 Task: Enable the option "Statistics" for "H.264/MPEG-4 Part 10/AVC encoder (x264 10-bit).
Action: Mouse moved to (136, 16)
Screenshot: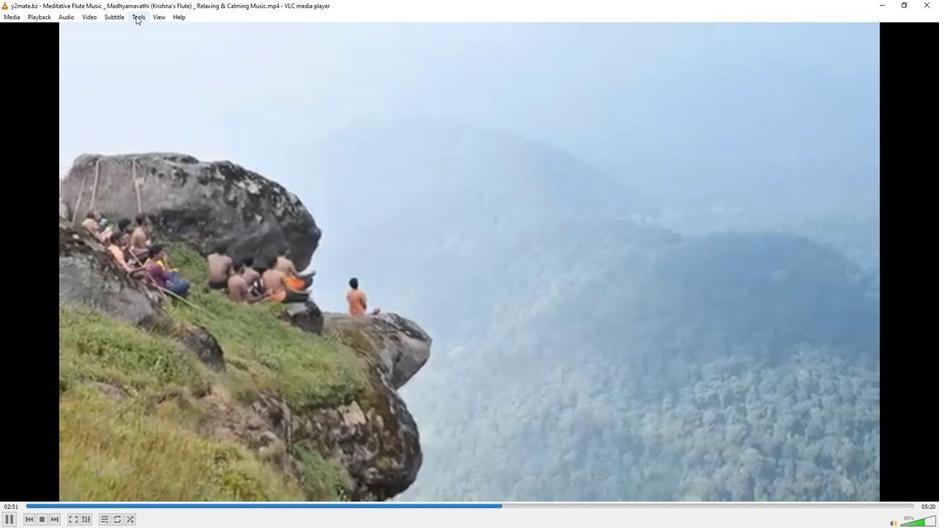 
Action: Mouse pressed left at (136, 16)
Screenshot: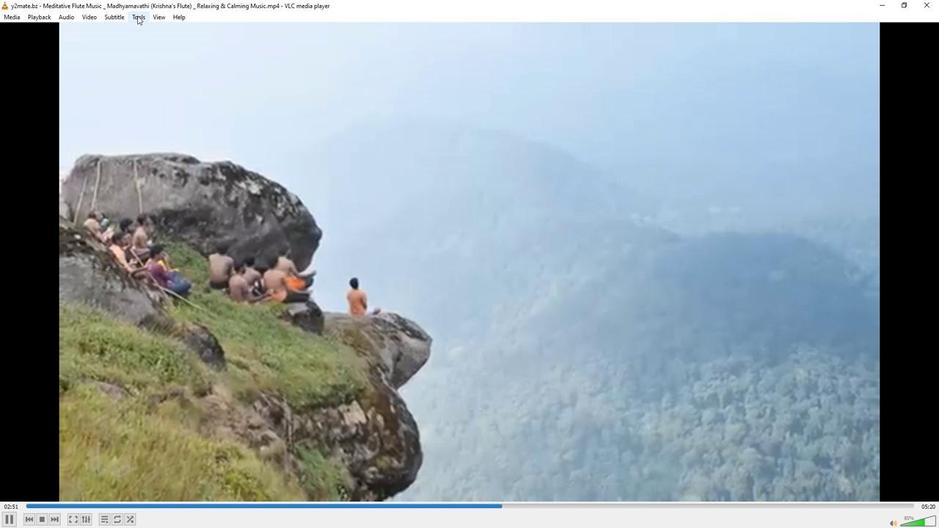 
Action: Mouse moved to (170, 133)
Screenshot: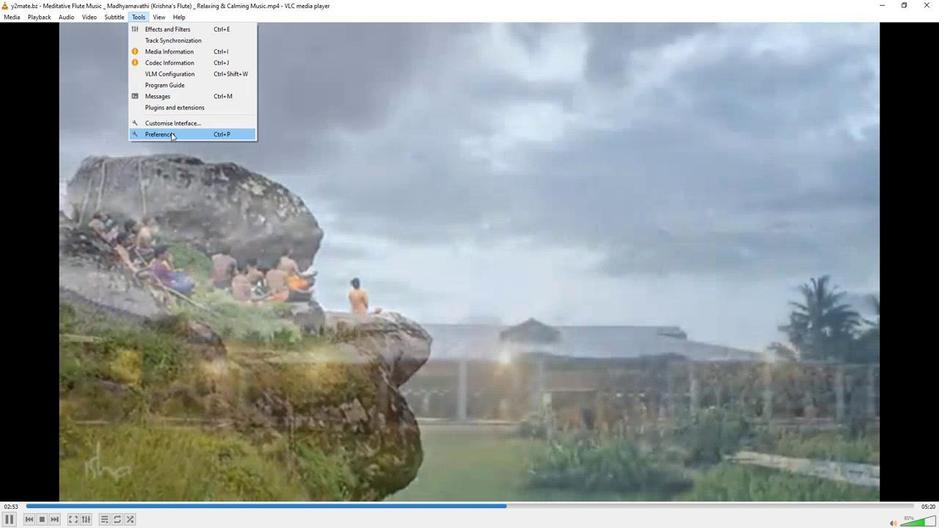 
Action: Mouse pressed left at (170, 133)
Screenshot: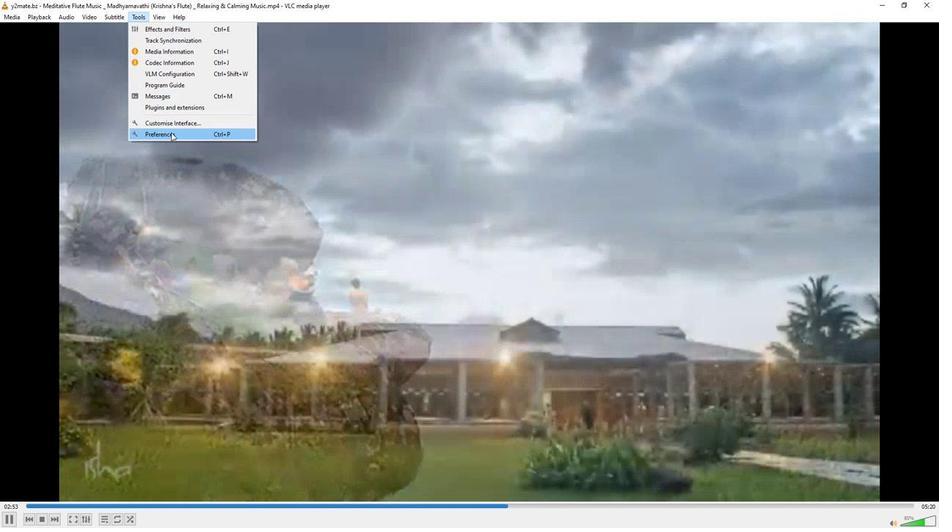 
Action: Mouse moved to (309, 429)
Screenshot: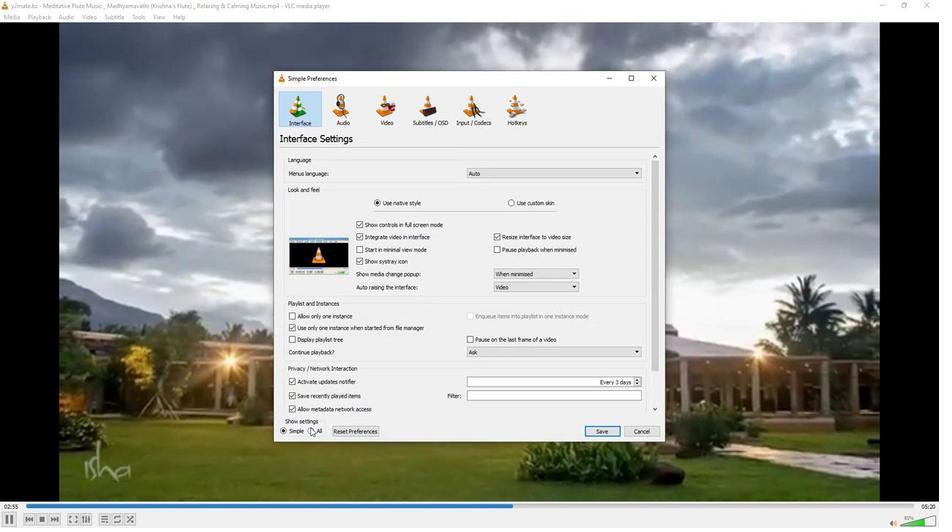 
Action: Mouse pressed left at (309, 429)
Screenshot: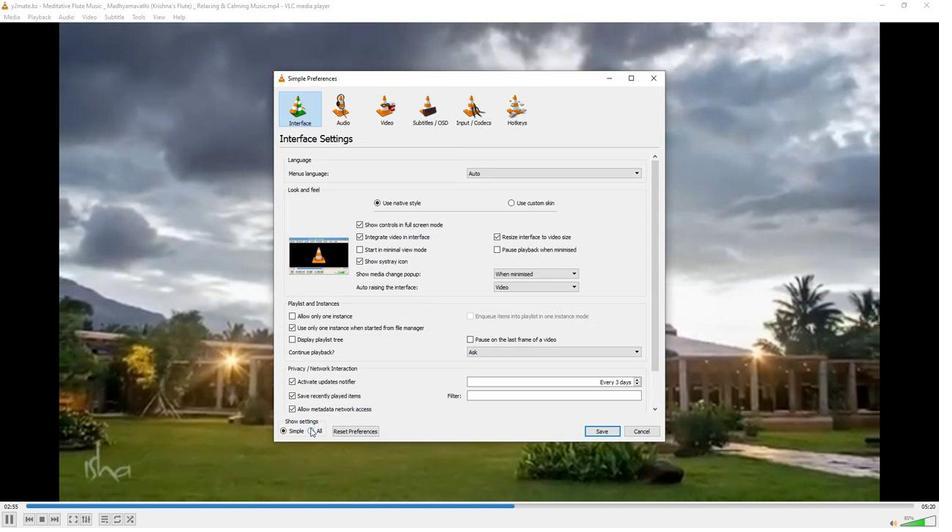 
Action: Mouse moved to (296, 330)
Screenshot: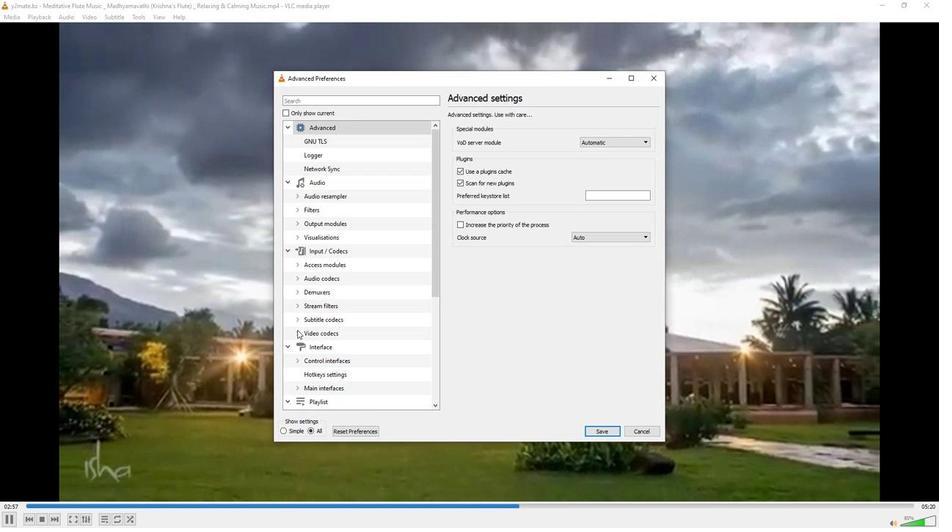 
Action: Mouse pressed left at (296, 330)
Screenshot: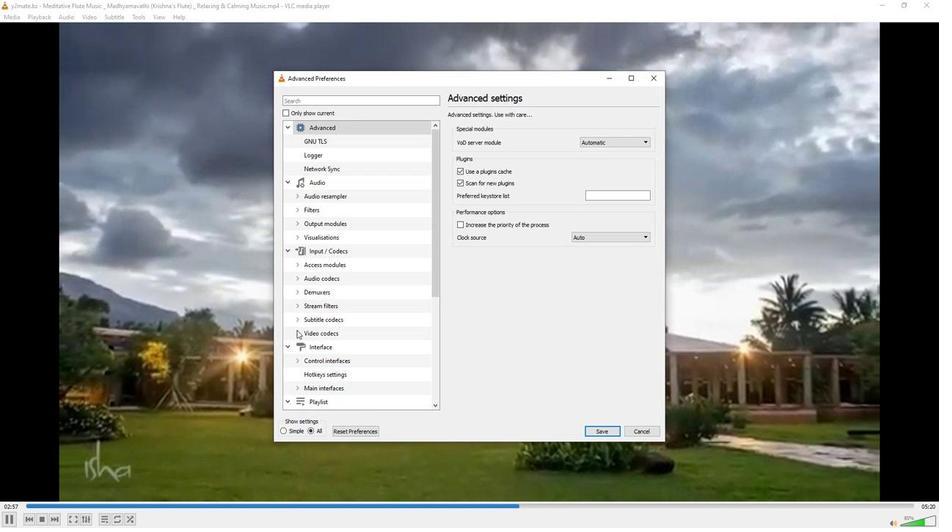 
Action: Mouse moved to (312, 347)
Screenshot: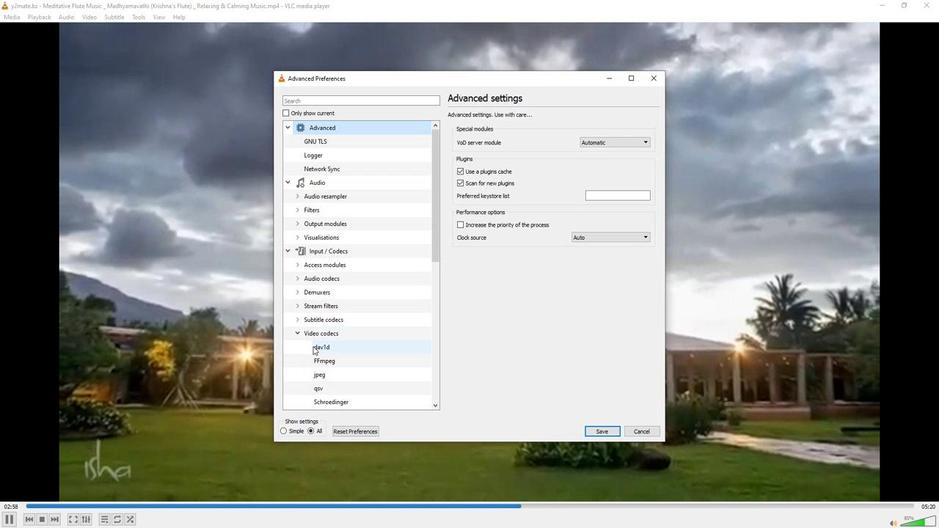 
Action: Mouse scrolled (312, 347) with delta (0, 0)
Screenshot: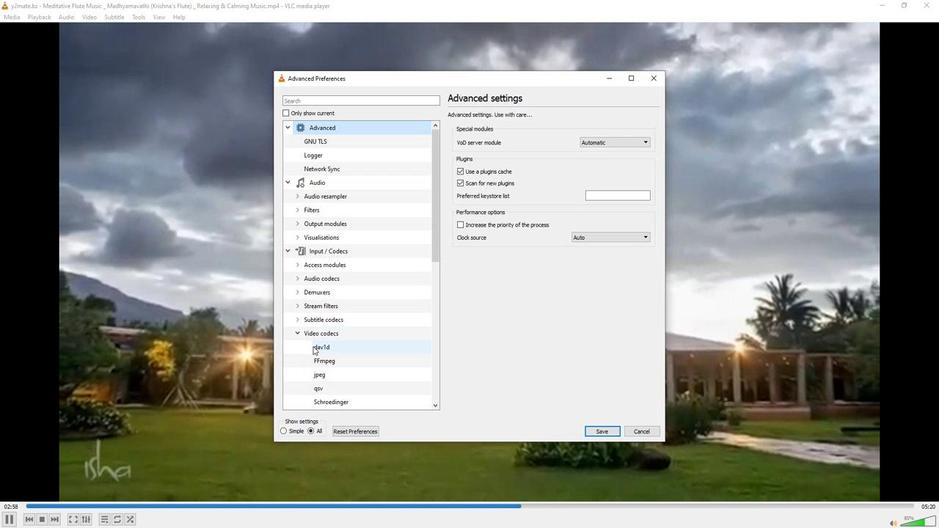 
Action: Mouse scrolled (312, 347) with delta (0, 0)
Screenshot: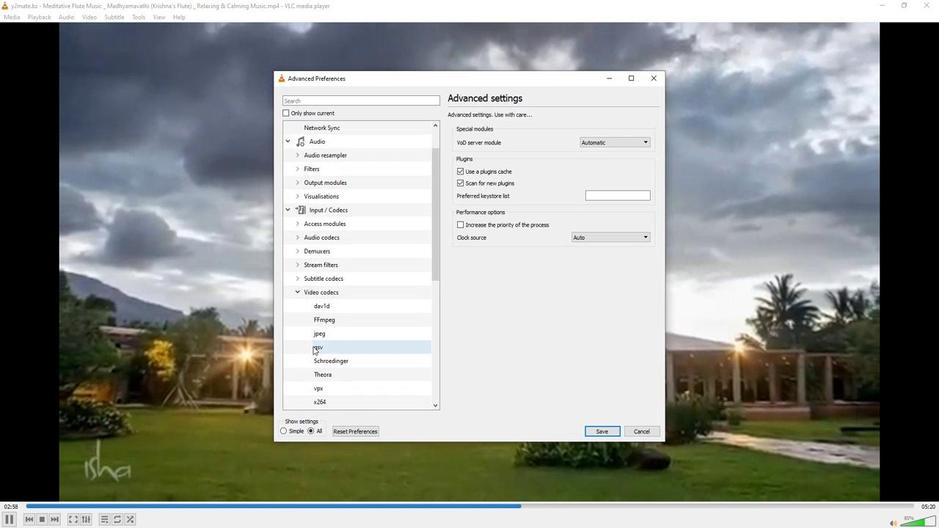 
Action: Mouse moved to (319, 375)
Screenshot: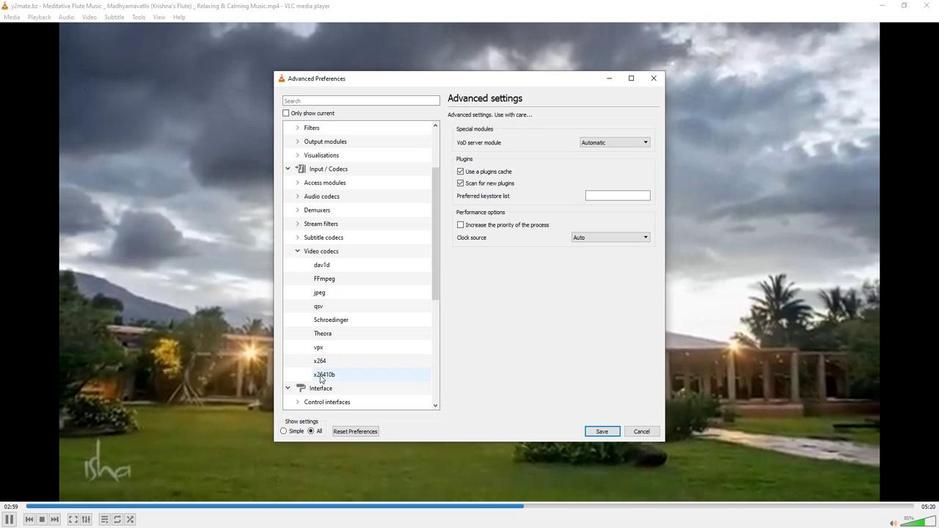
Action: Mouse pressed left at (319, 375)
Screenshot: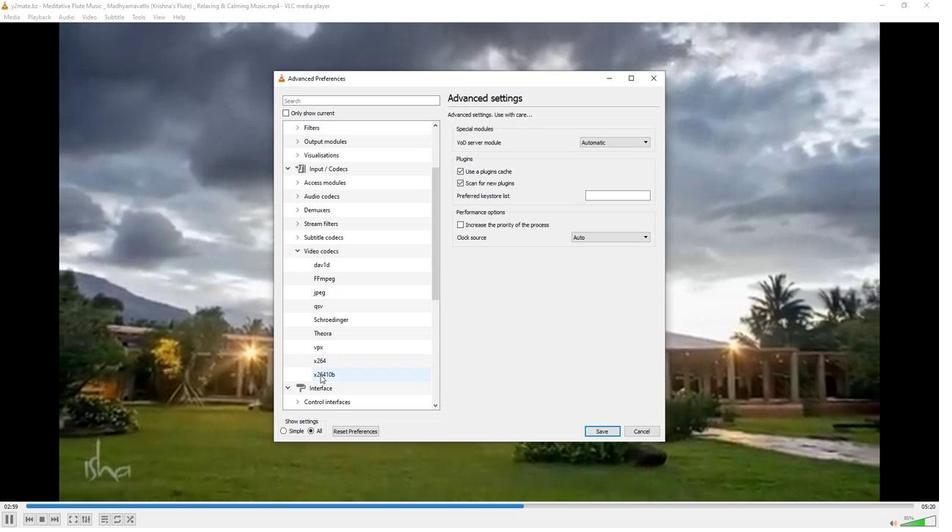 
Action: Mouse moved to (466, 312)
Screenshot: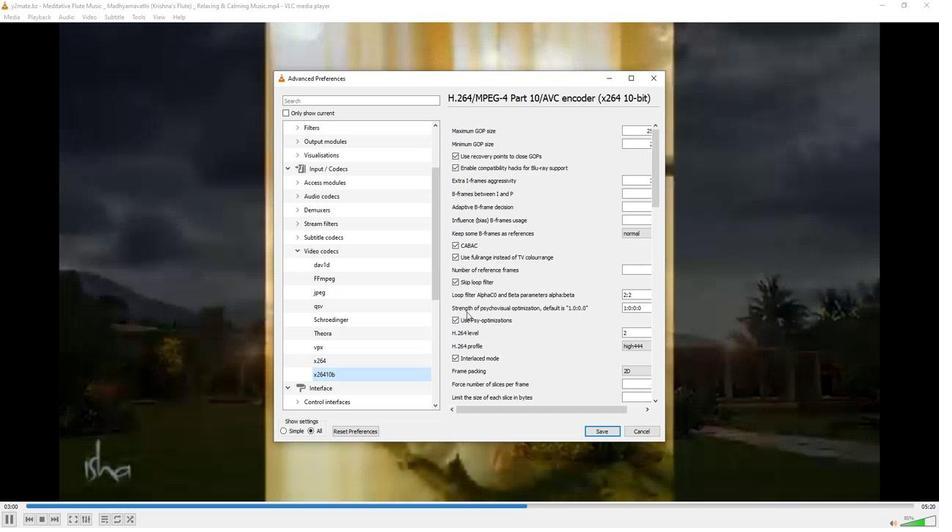 
Action: Mouse scrolled (466, 312) with delta (0, 0)
Screenshot: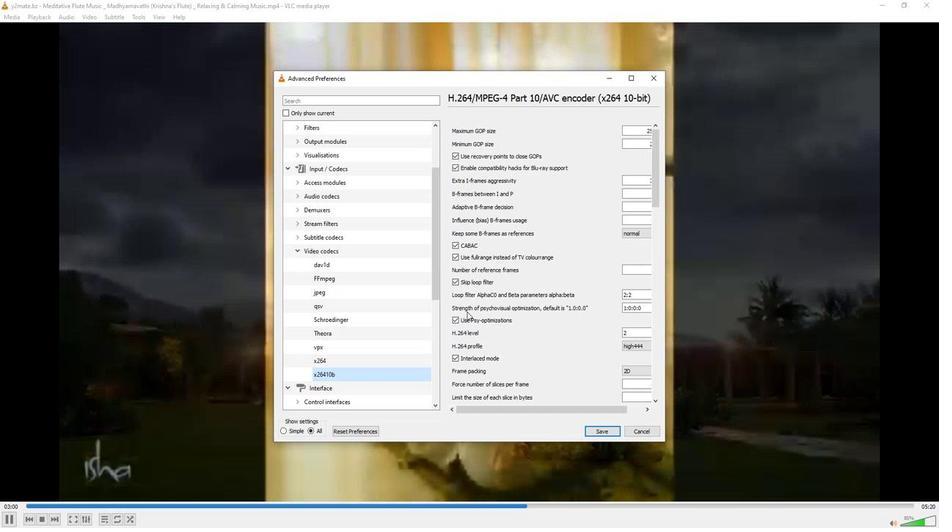 
Action: Mouse scrolled (466, 312) with delta (0, 0)
Screenshot: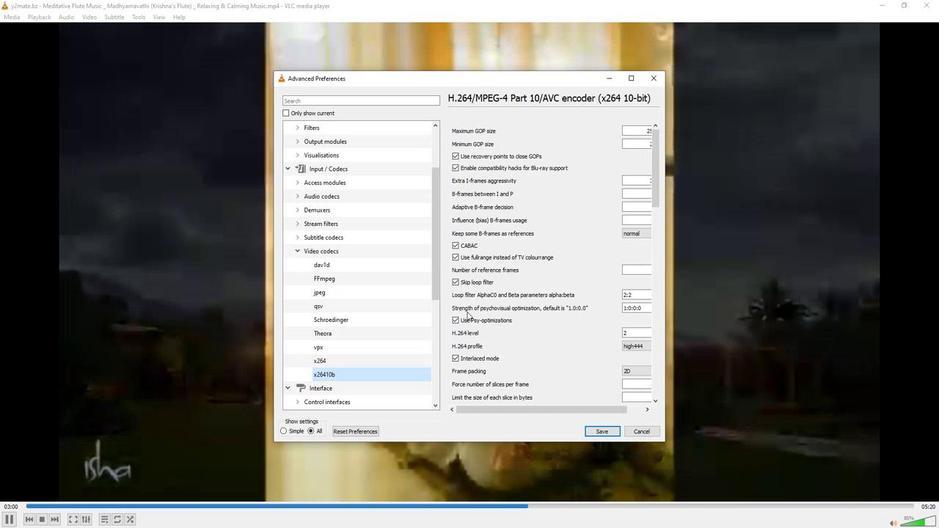 
Action: Mouse scrolled (466, 312) with delta (0, 0)
Screenshot: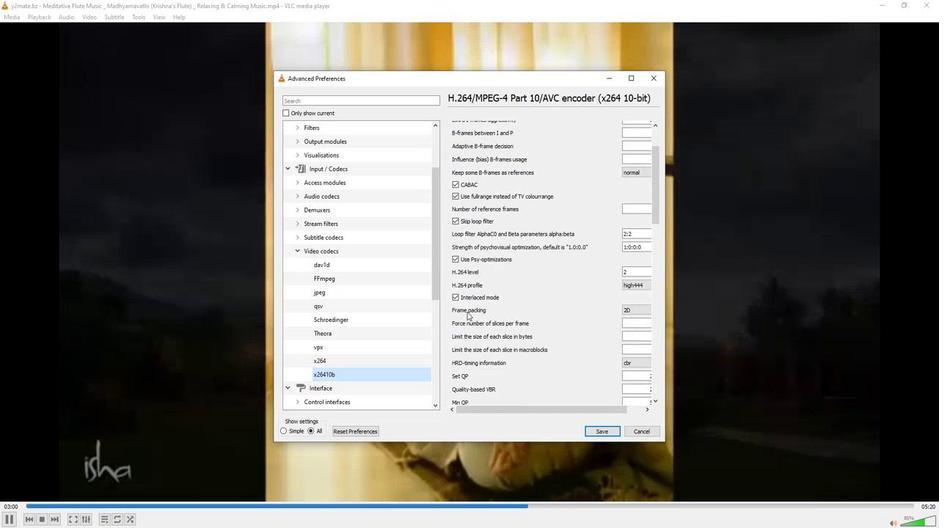 
Action: Mouse moved to (466, 312)
Screenshot: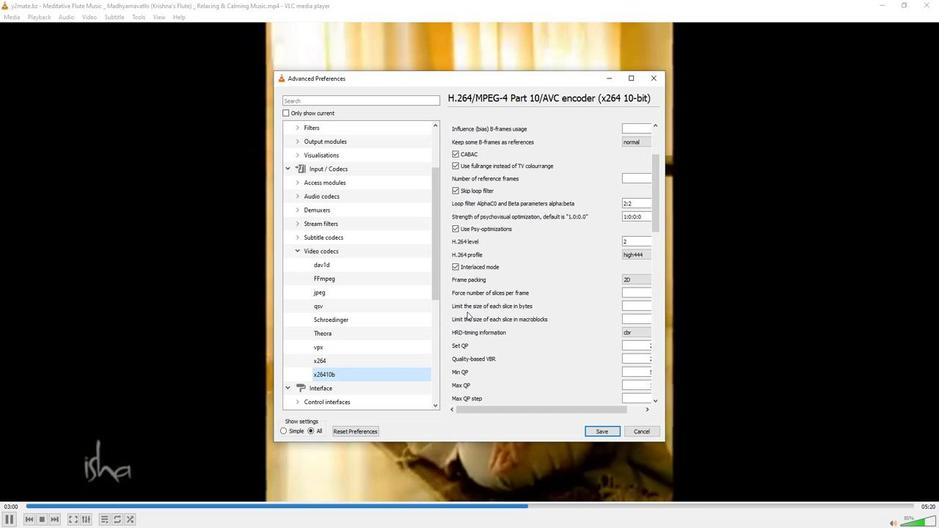 
Action: Mouse scrolled (466, 312) with delta (0, 0)
Screenshot: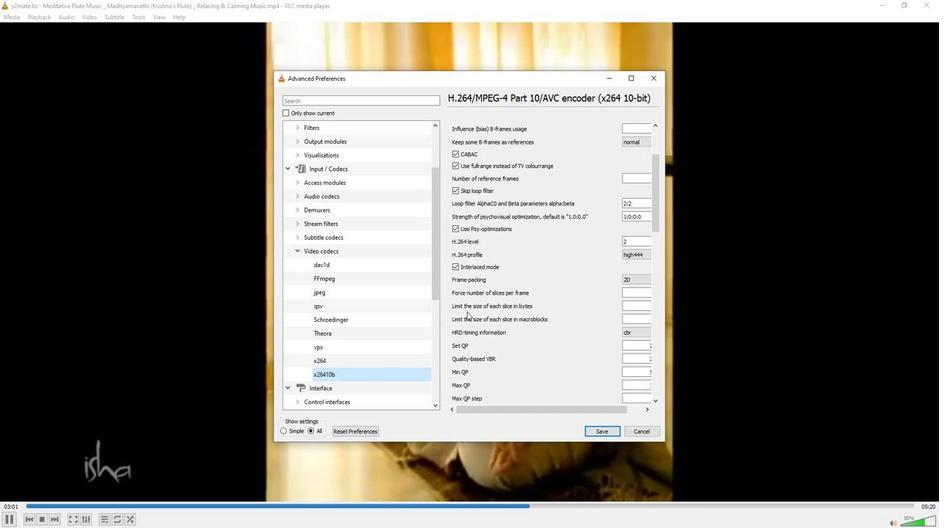 
Action: Mouse scrolled (466, 312) with delta (0, 0)
Screenshot: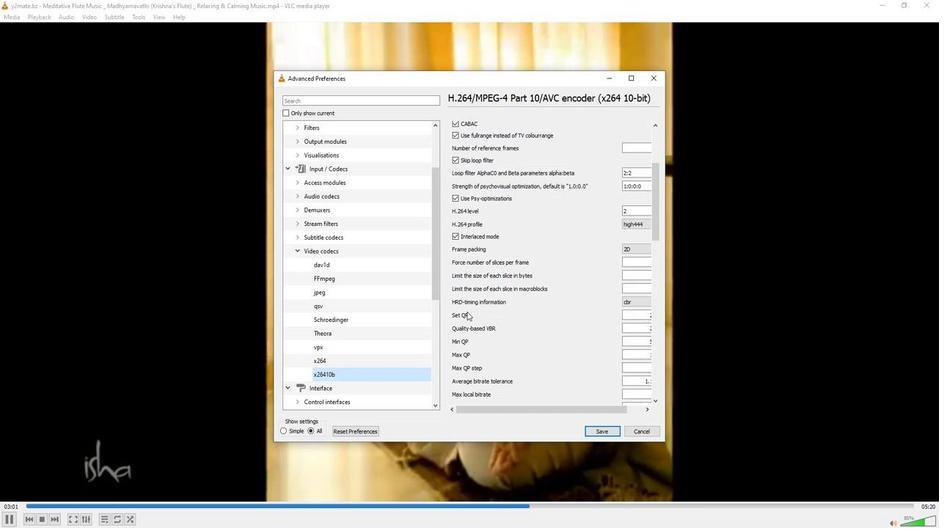 
Action: Mouse scrolled (466, 312) with delta (0, 0)
Screenshot: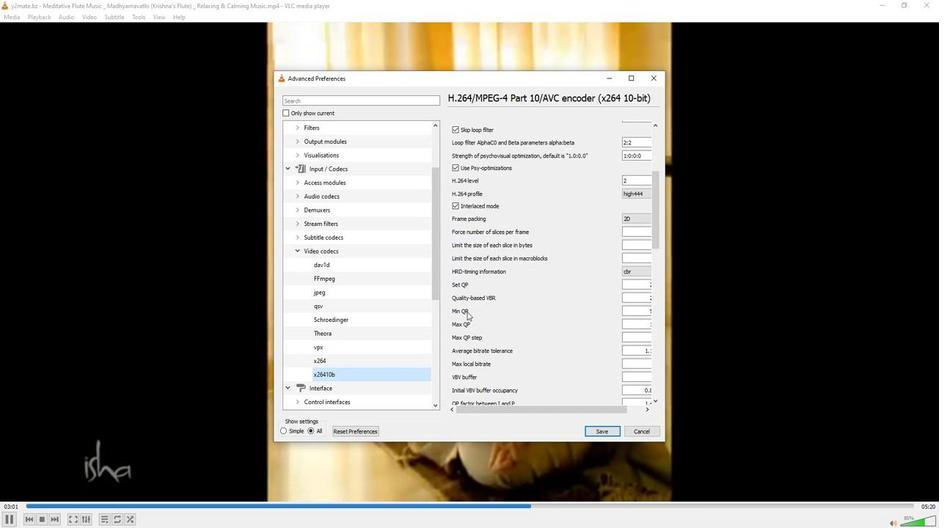 
Action: Mouse scrolled (466, 312) with delta (0, 0)
Screenshot: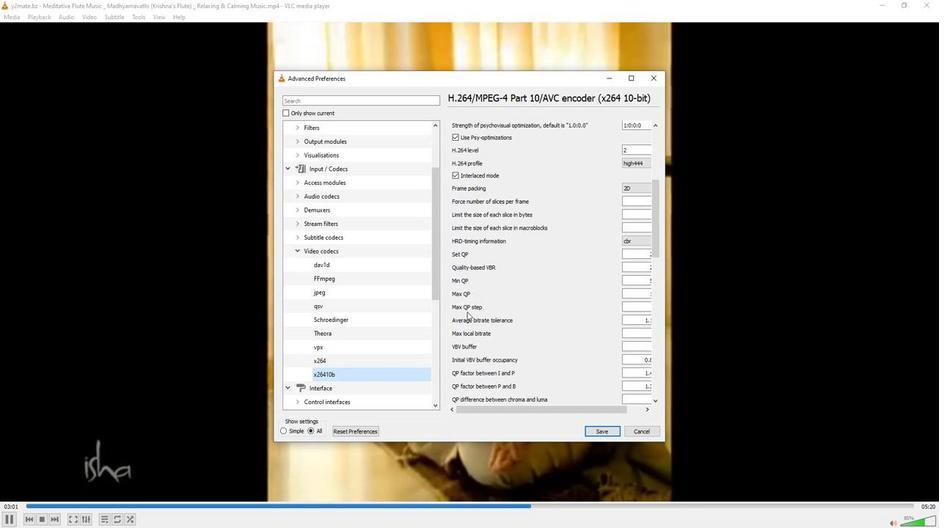 
Action: Mouse scrolled (466, 312) with delta (0, 0)
Screenshot: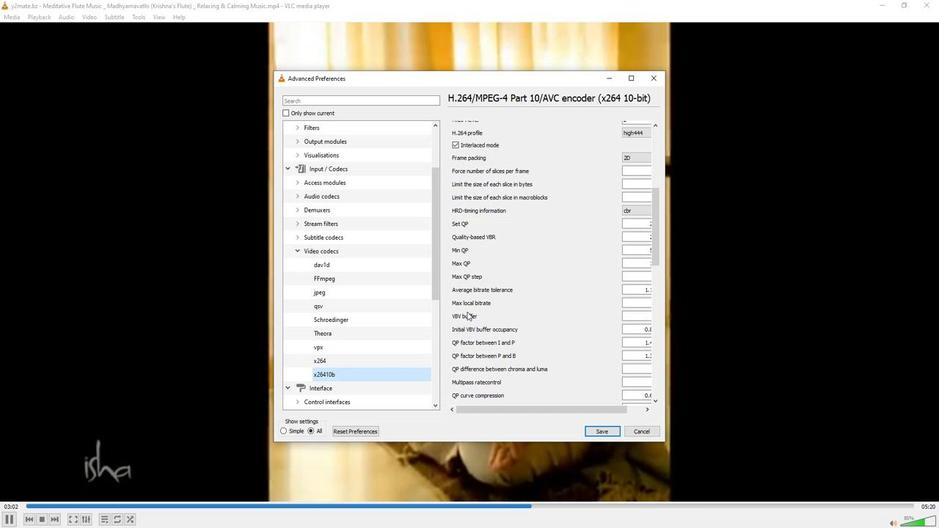 
Action: Mouse scrolled (466, 312) with delta (0, 0)
Screenshot: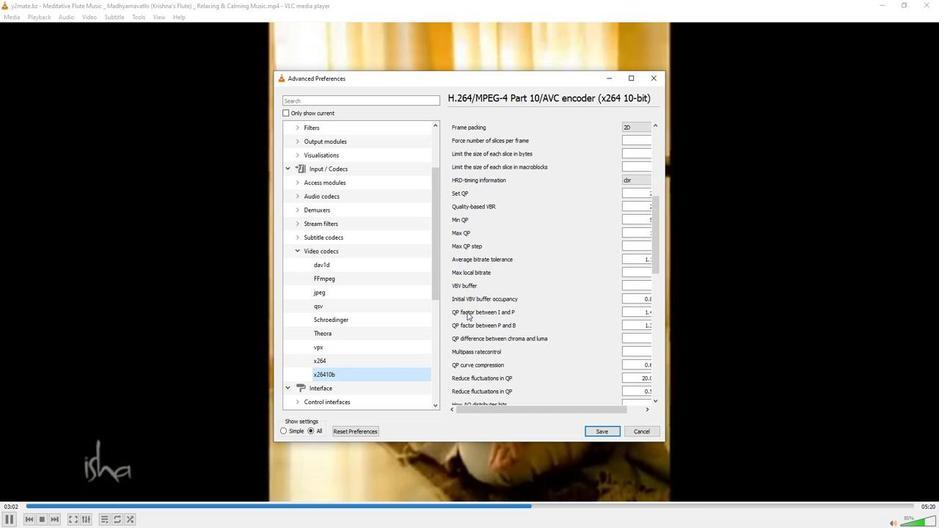 
Action: Mouse scrolled (466, 312) with delta (0, 0)
Screenshot: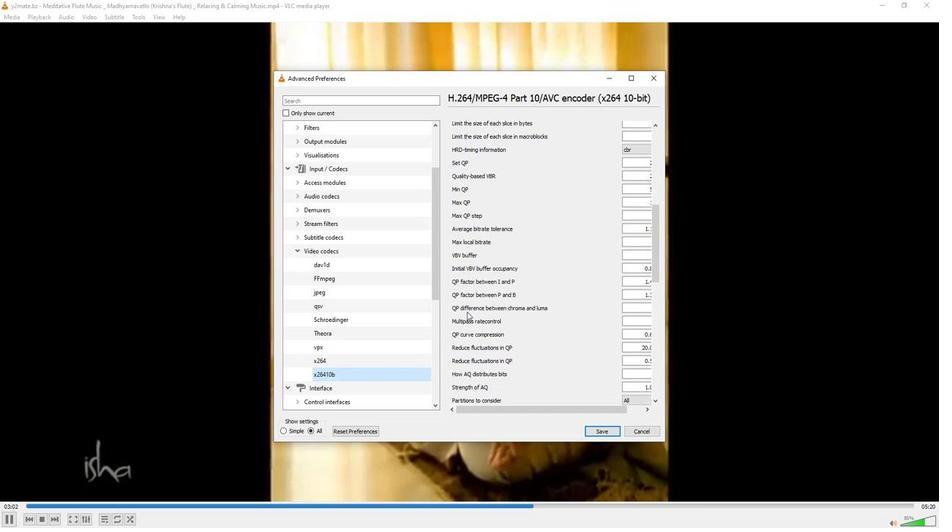 
Action: Mouse scrolled (466, 312) with delta (0, 0)
Screenshot: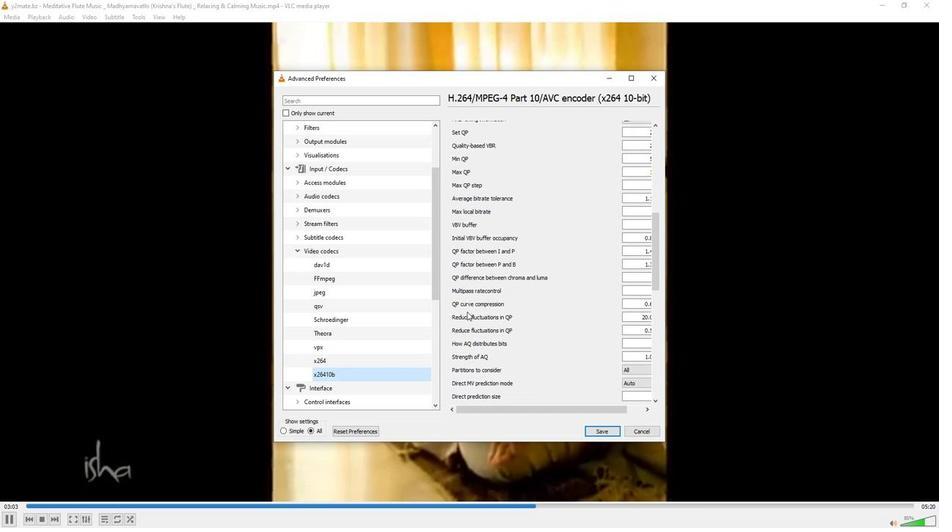 
Action: Mouse scrolled (466, 312) with delta (0, 0)
Screenshot: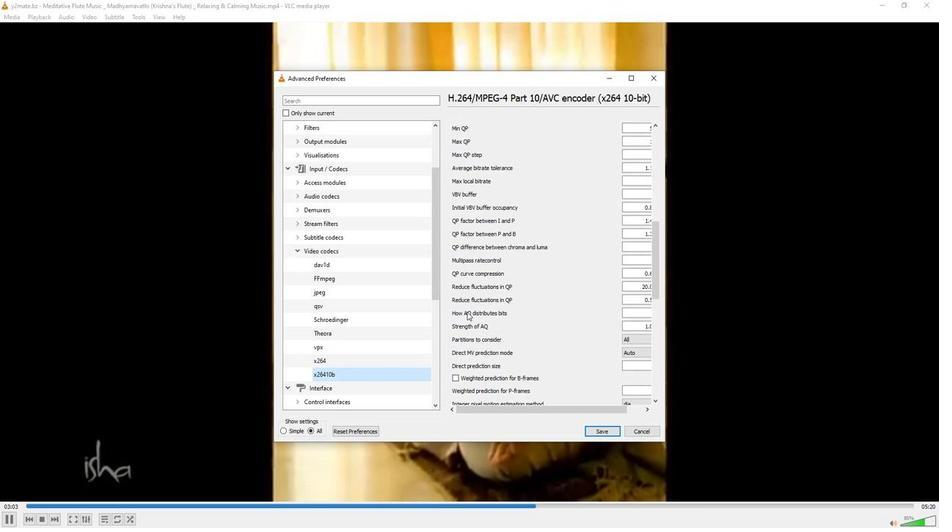
Action: Mouse scrolled (466, 312) with delta (0, 0)
Screenshot: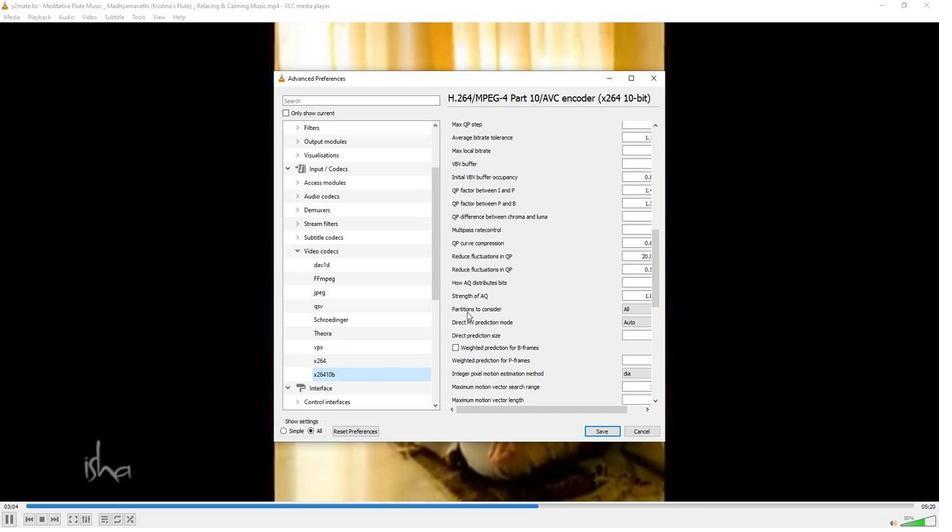 
Action: Mouse scrolled (466, 312) with delta (0, 0)
Screenshot: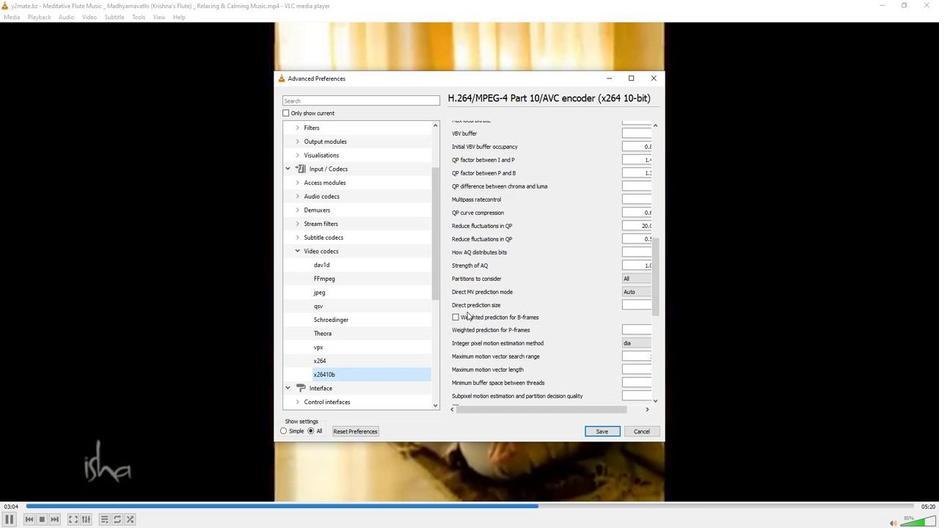 
Action: Mouse scrolled (466, 312) with delta (0, 0)
Screenshot: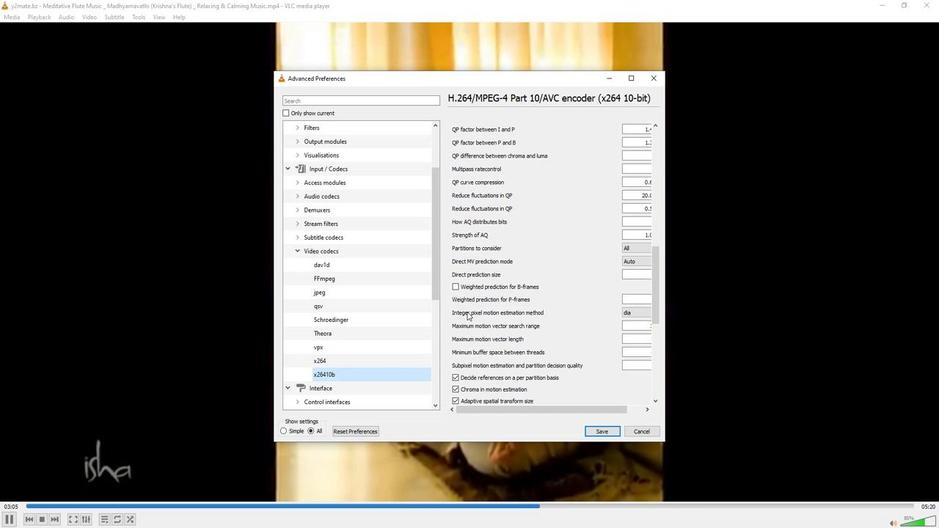
Action: Mouse scrolled (466, 312) with delta (0, 0)
Screenshot: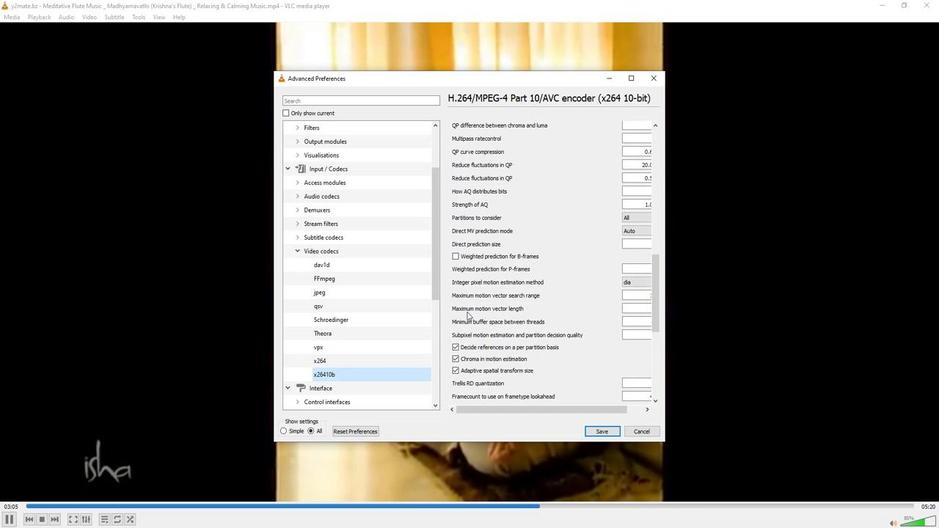 
Action: Mouse scrolled (466, 312) with delta (0, 0)
Screenshot: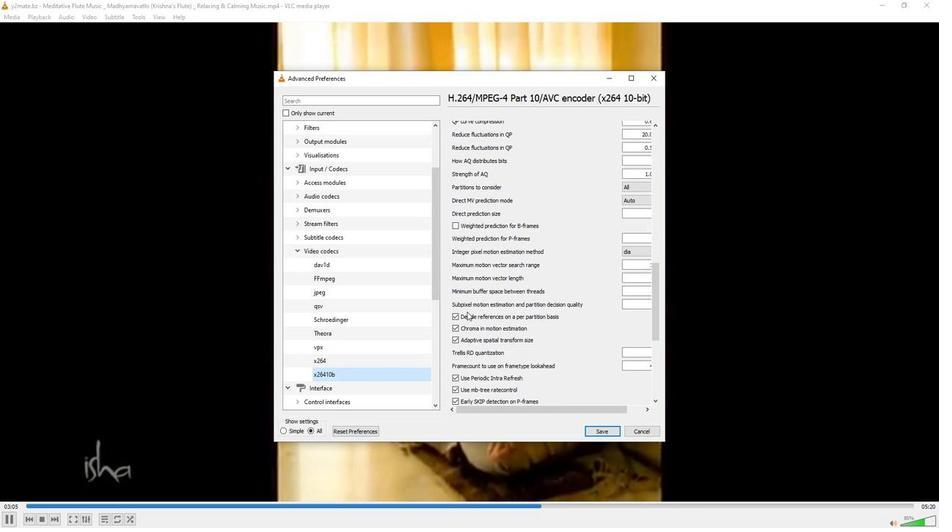 
Action: Mouse scrolled (466, 312) with delta (0, 0)
Screenshot: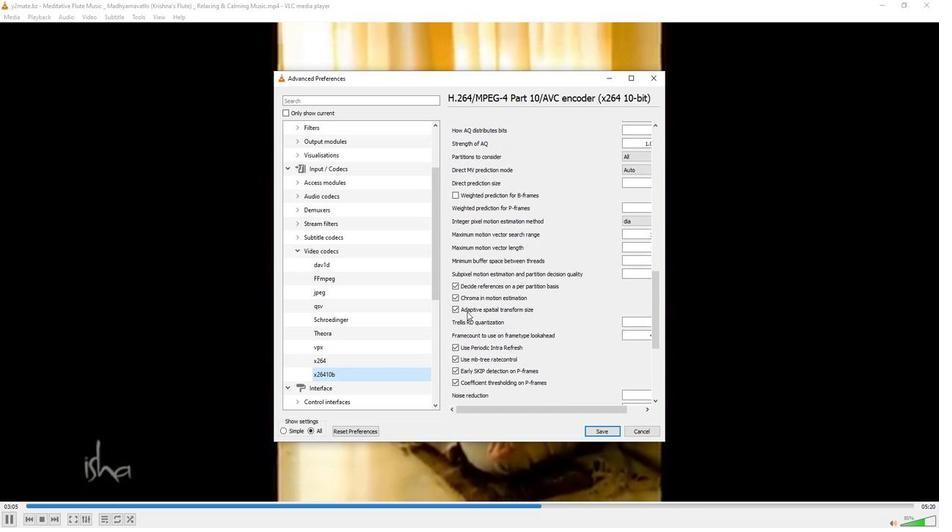 
Action: Mouse moved to (467, 312)
Screenshot: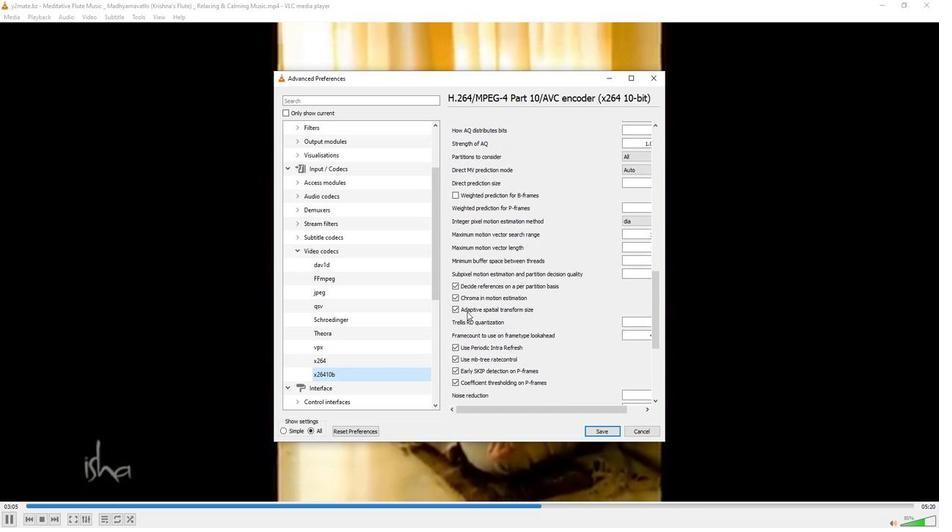 
Action: Mouse scrolled (467, 312) with delta (0, 0)
Screenshot: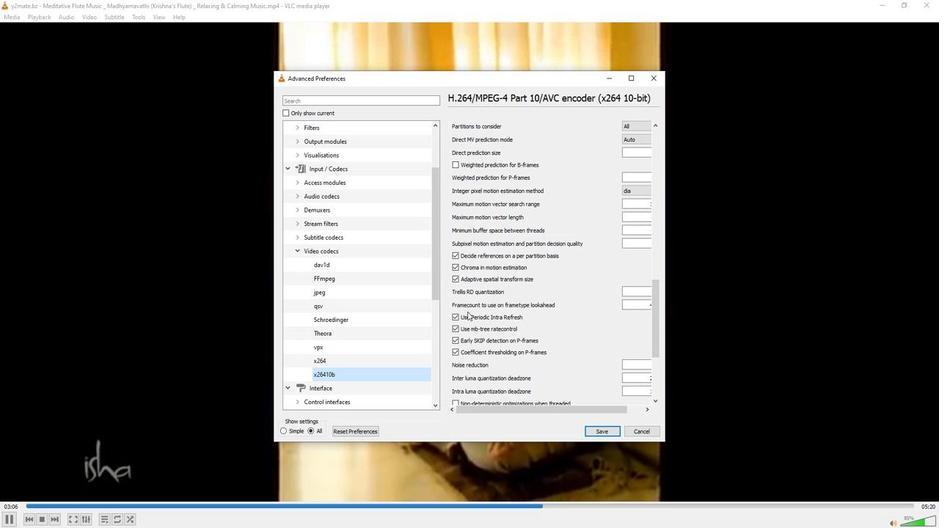 
Action: Mouse scrolled (467, 312) with delta (0, 0)
Screenshot: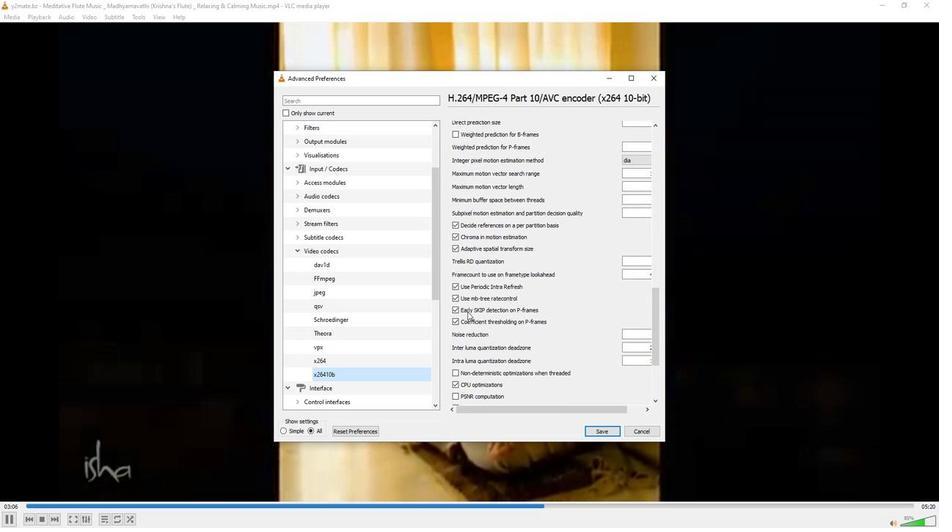 
Action: Mouse scrolled (467, 312) with delta (0, 0)
Screenshot: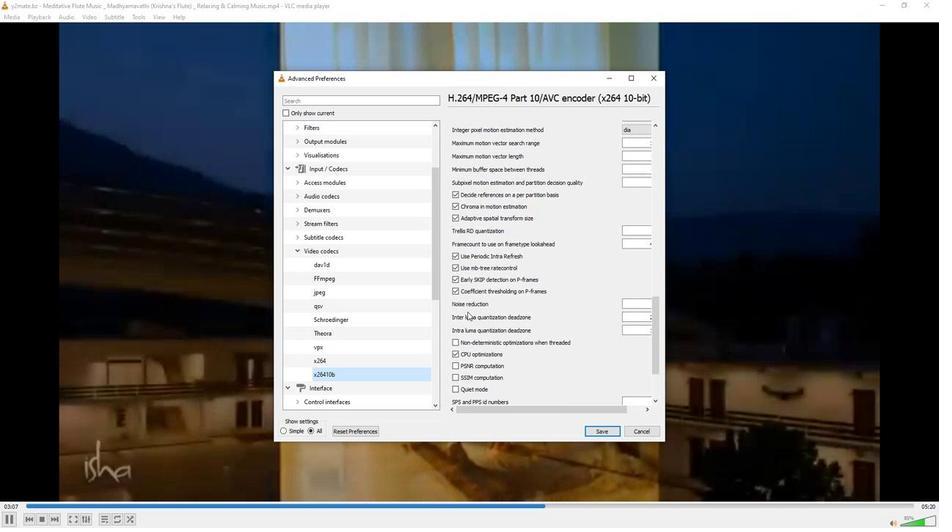 
Action: Mouse scrolled (467, 312) with delta (0, 0)
Screenshot: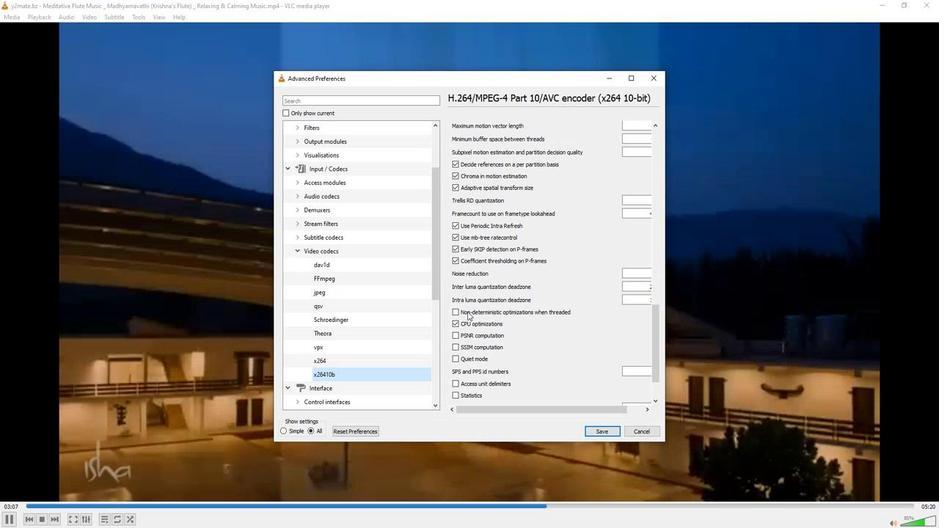 
Action: Mouse moved to (455, 365)
Screenshot: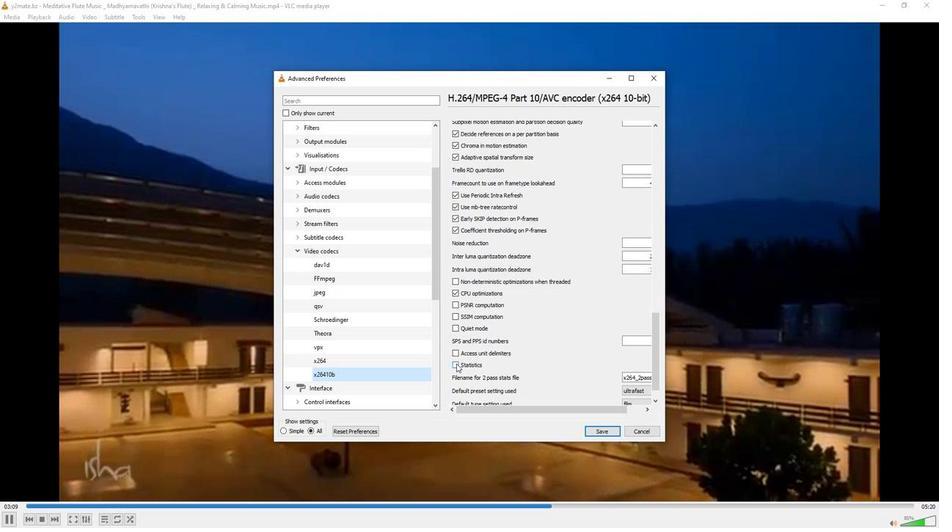 
Action: Mouse pressed left at (455, 365)
Screenshot: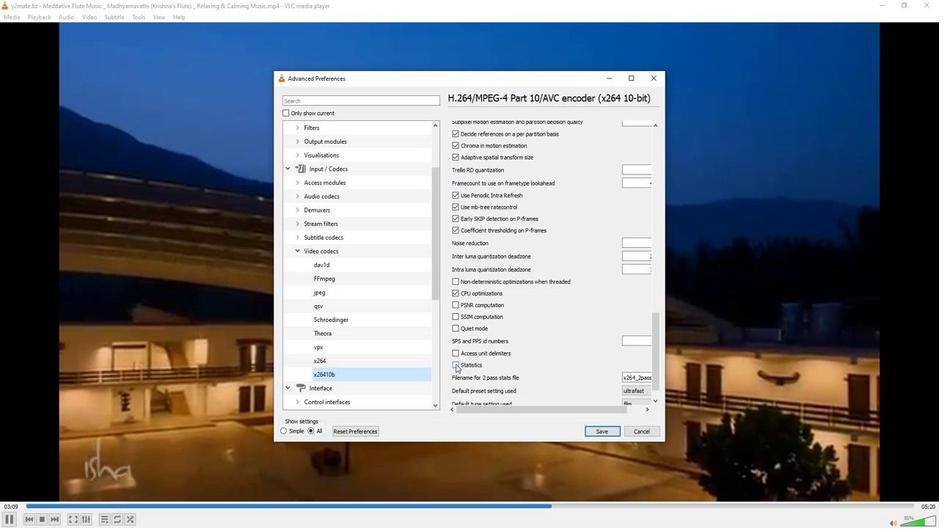 
Action: Mouse moved to (455, 365)
Screenshot: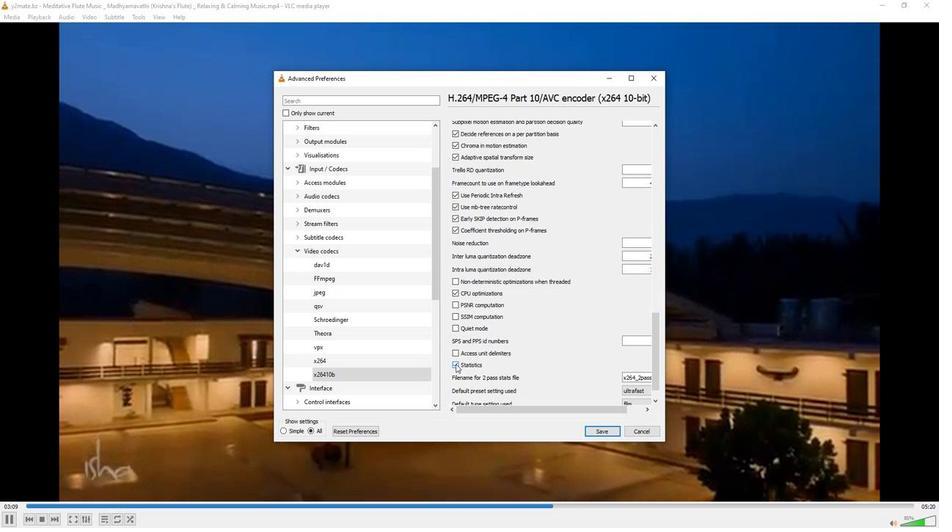 
